 Task: Apply conditional formatting to highlight cells with values greater than 5 in the range A2:F13.
Action: Mouse moved to (55, 168)
Screenshot: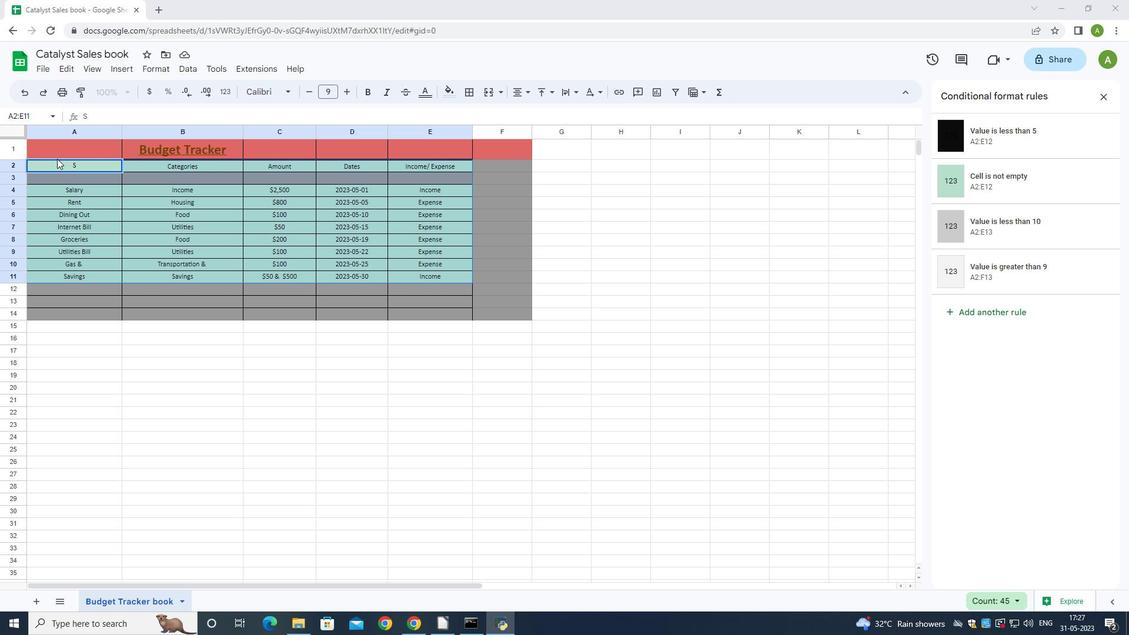
Action: Key pressed ctrl+Z<'\x1a'>
Screenshot: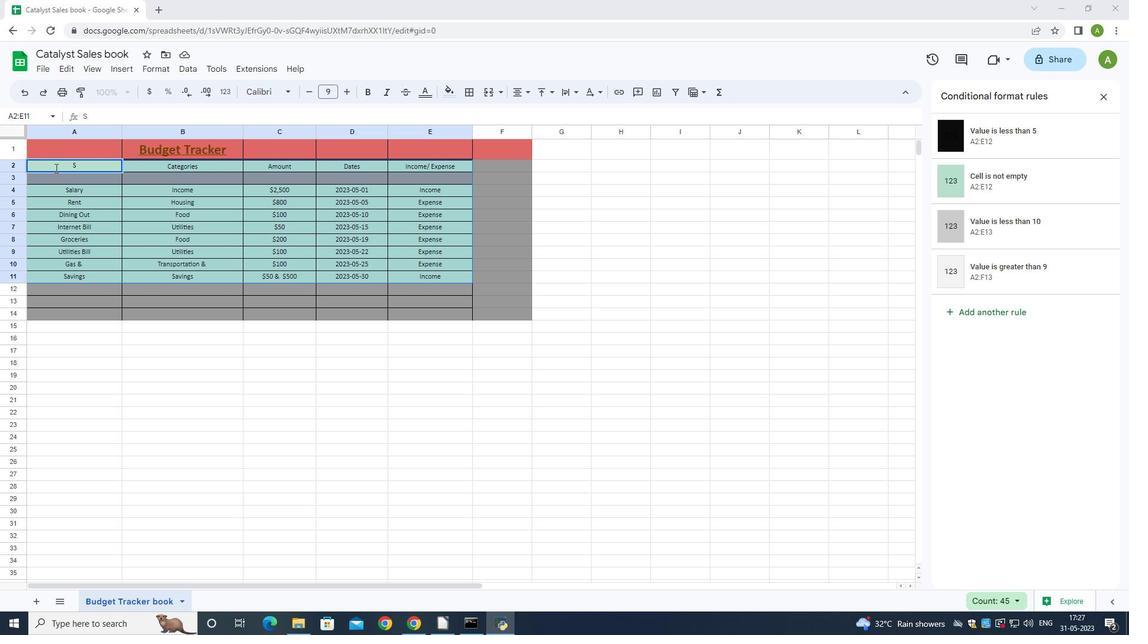 
Action: Mouse moved to (86, 201)
Screenshot: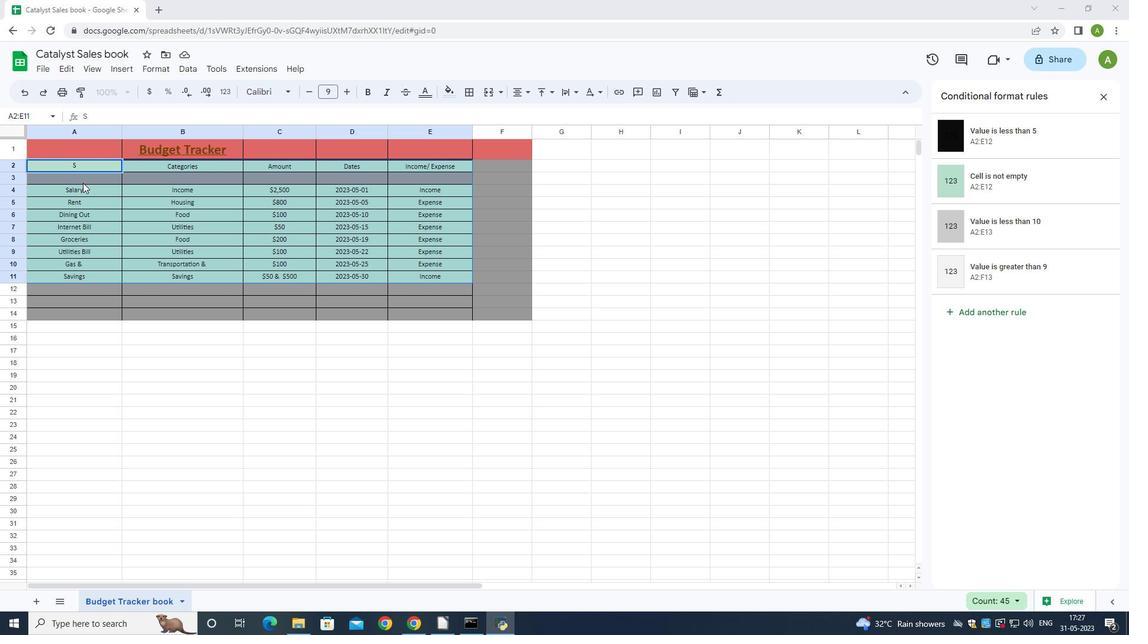 
Action: Mouse pressed left at (86, 201)
Screenshot: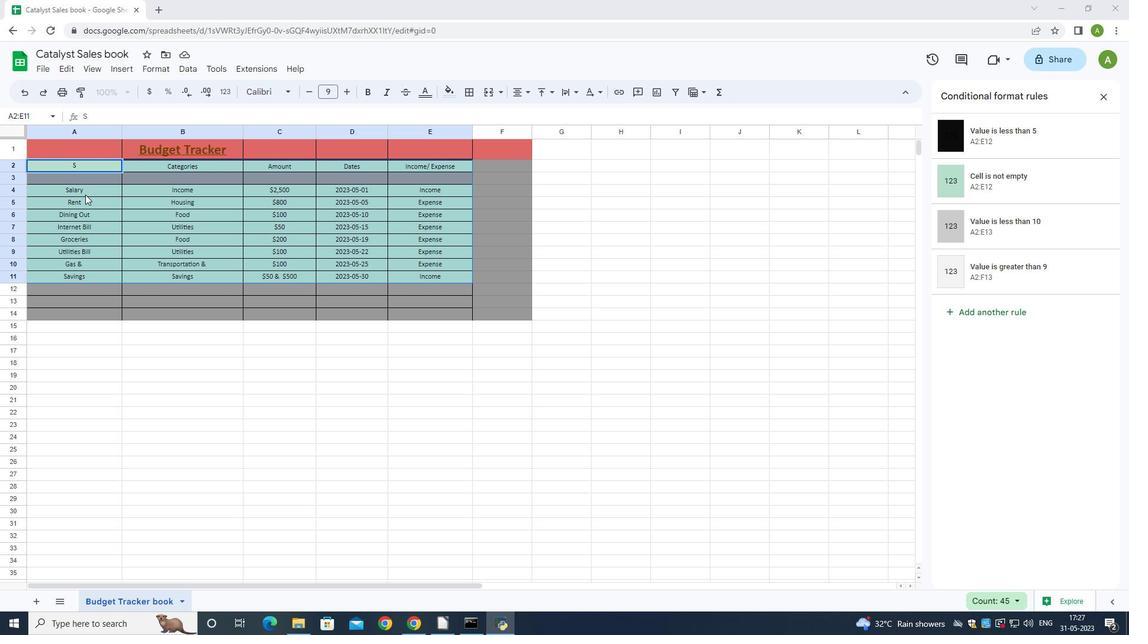 
Action: Mouse pressed left at (86, 201)
Screenshot: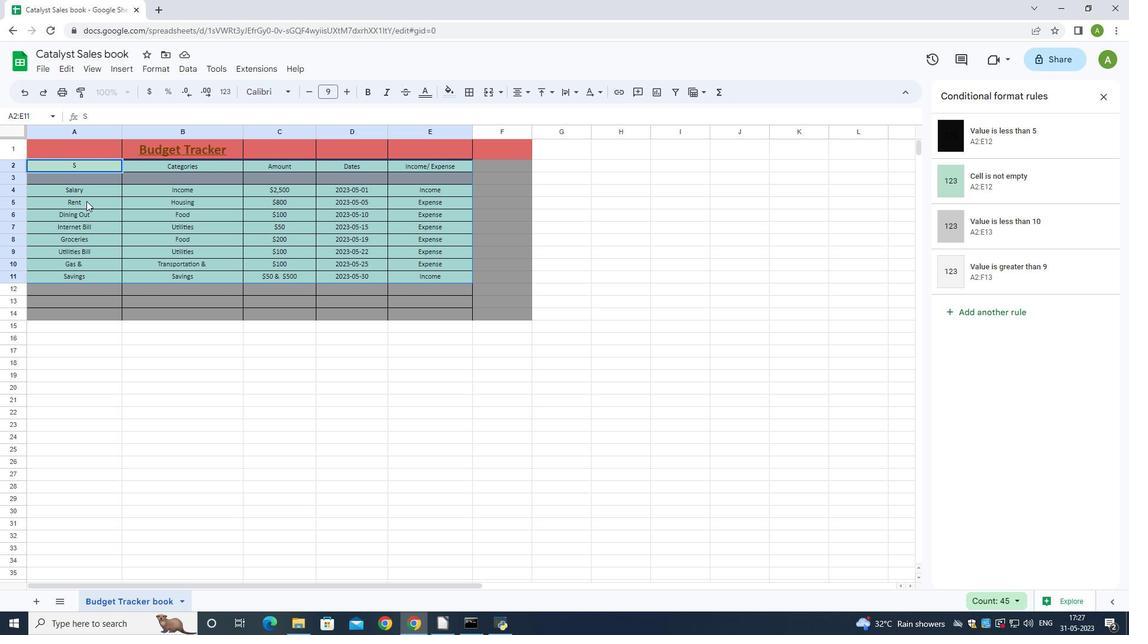 
Action: Mouse pressed left at (86, 201)
Screenshot: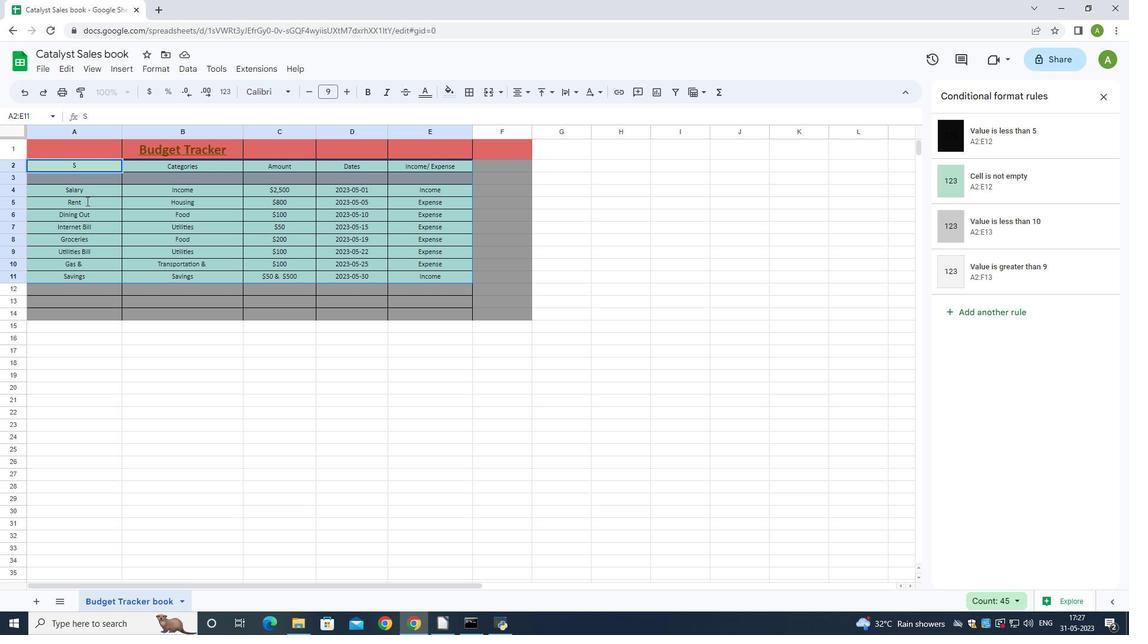 
Action: Mouse moved to (92, 165)
Screenshot: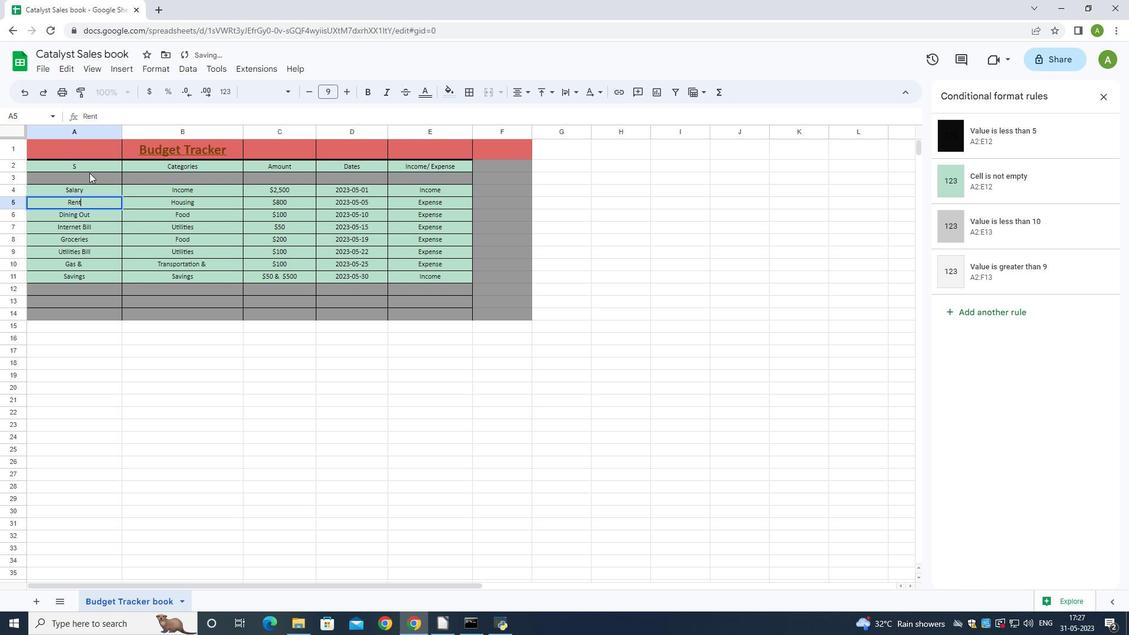 
Action: Mouse pressed left at (92, 165)
Screenshot: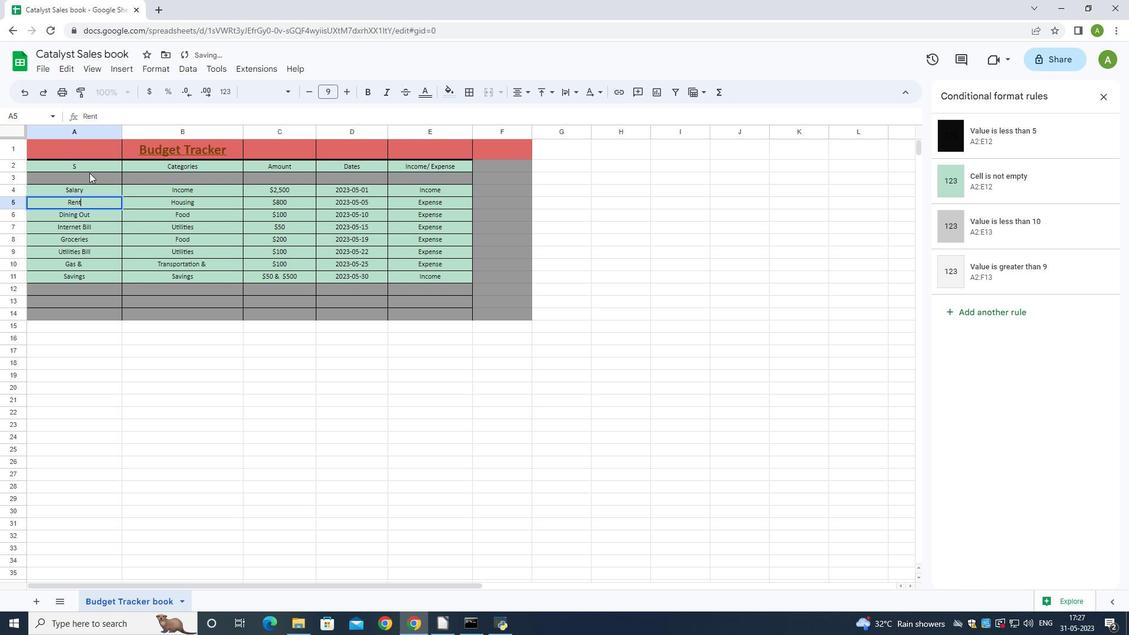 
Action: Key pressed ctrl+Z<'\x1a'>
Screenshot: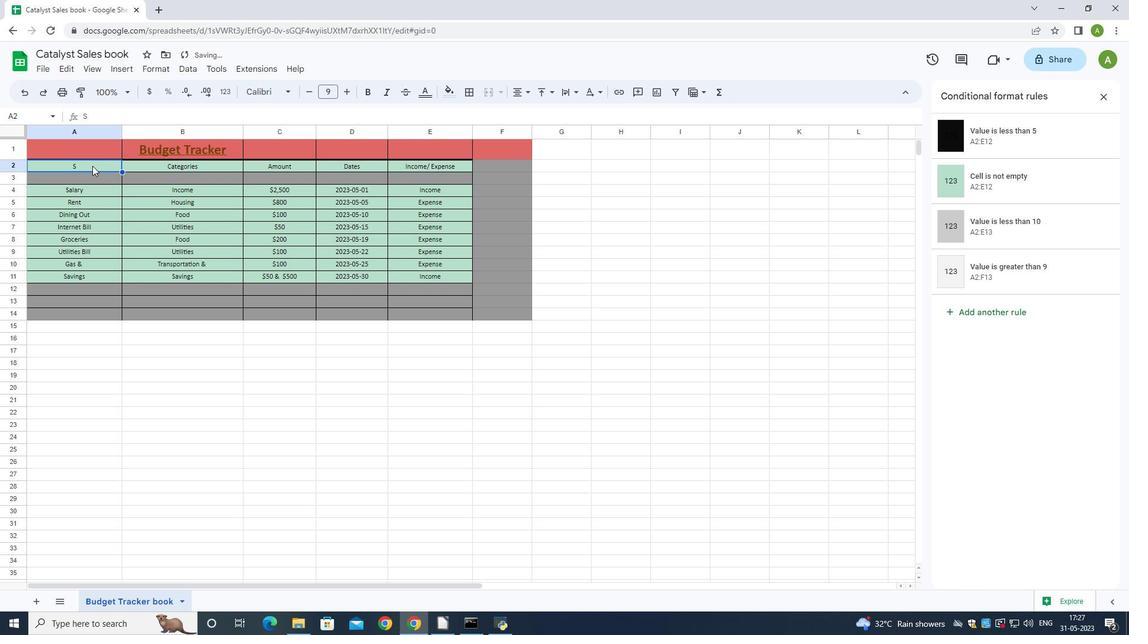 
Action: Mouse moved to (58, 164)
Screenshot: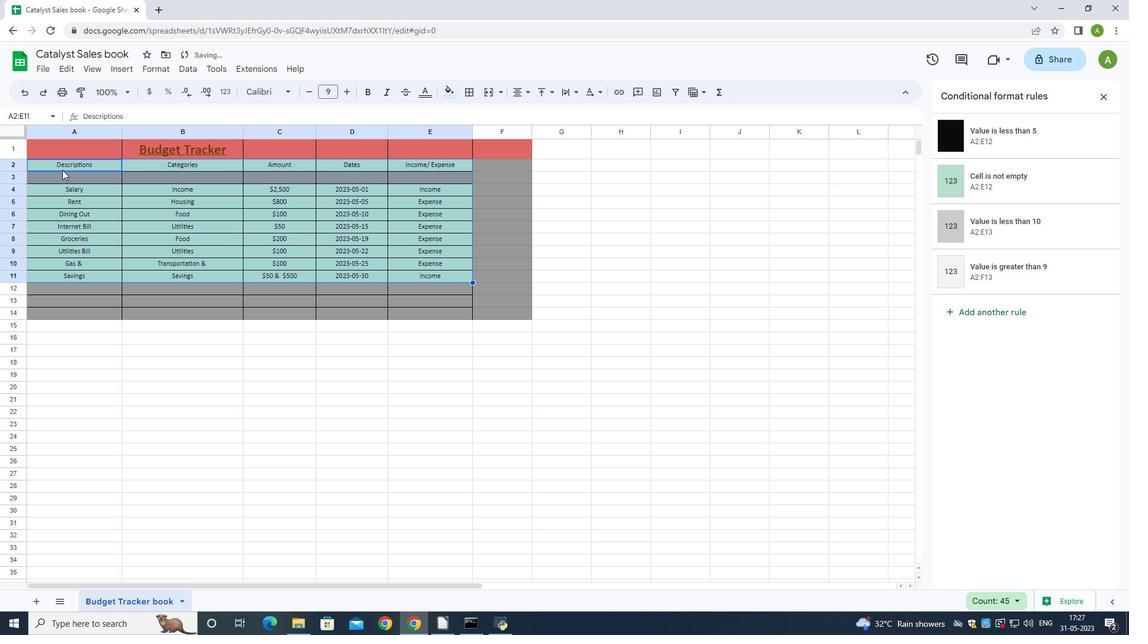 
Action: Mouse pressed left at (58, 164)
Screenshot: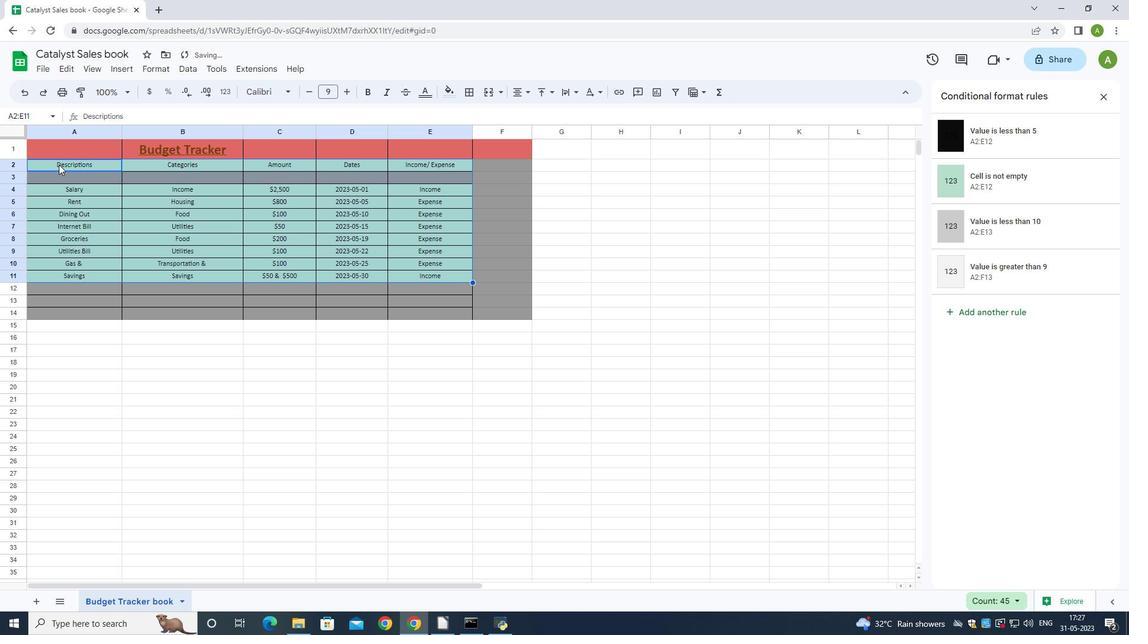 
Action: Mouse moved to (148, 69)
Screenshot: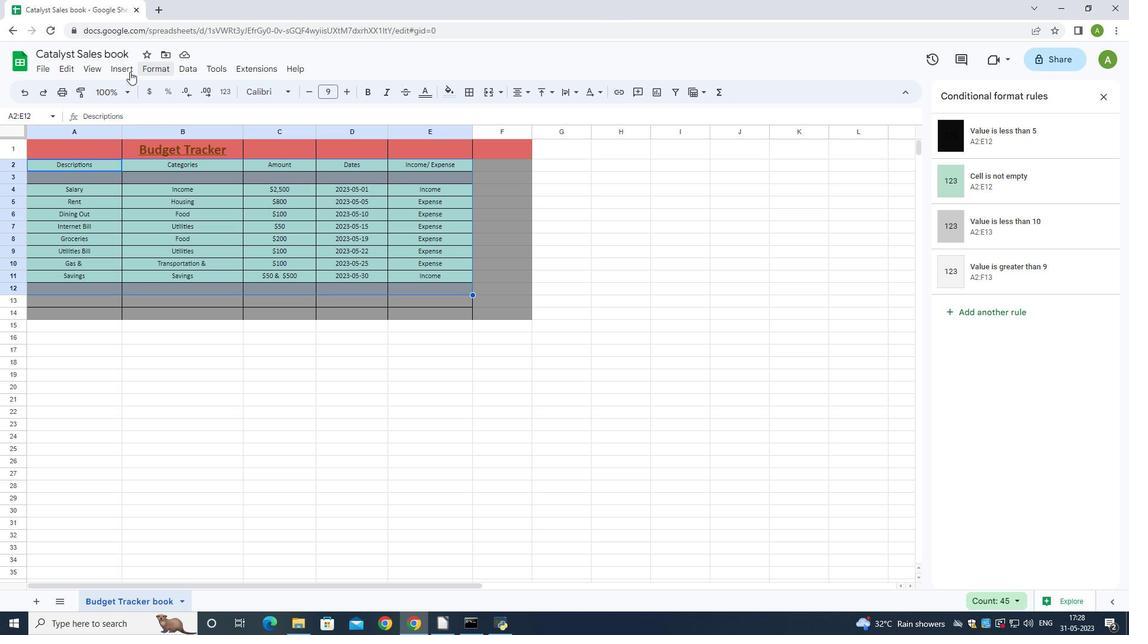 
Action: Mouse pressed left at (148, 69)
Screenshot: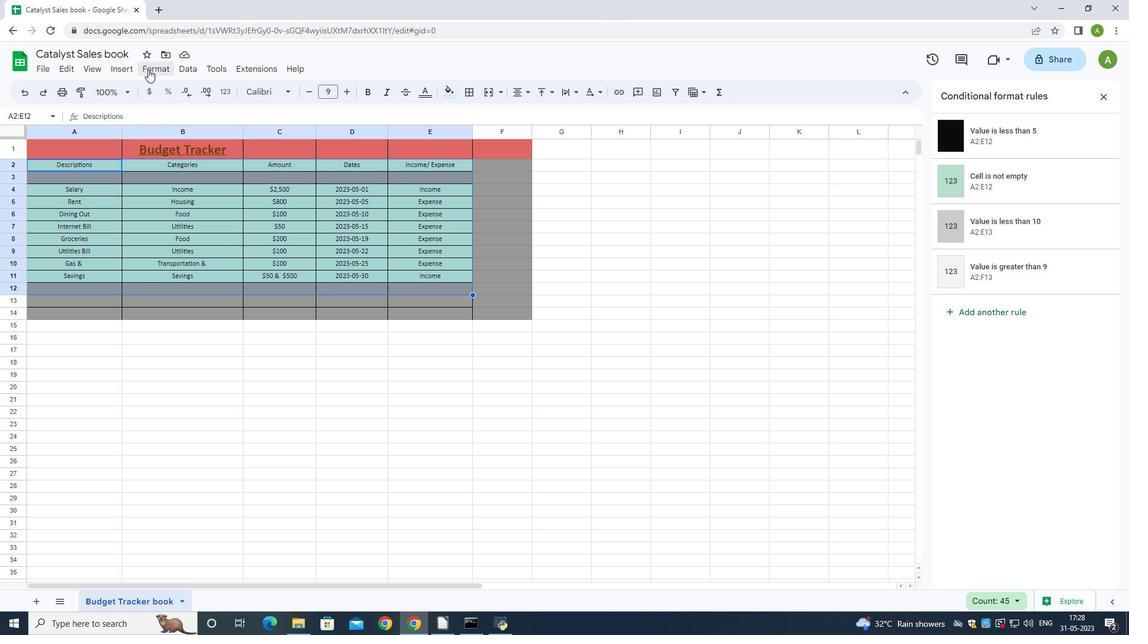 
Action: Mouse moved to (192, 272)
Screenshot: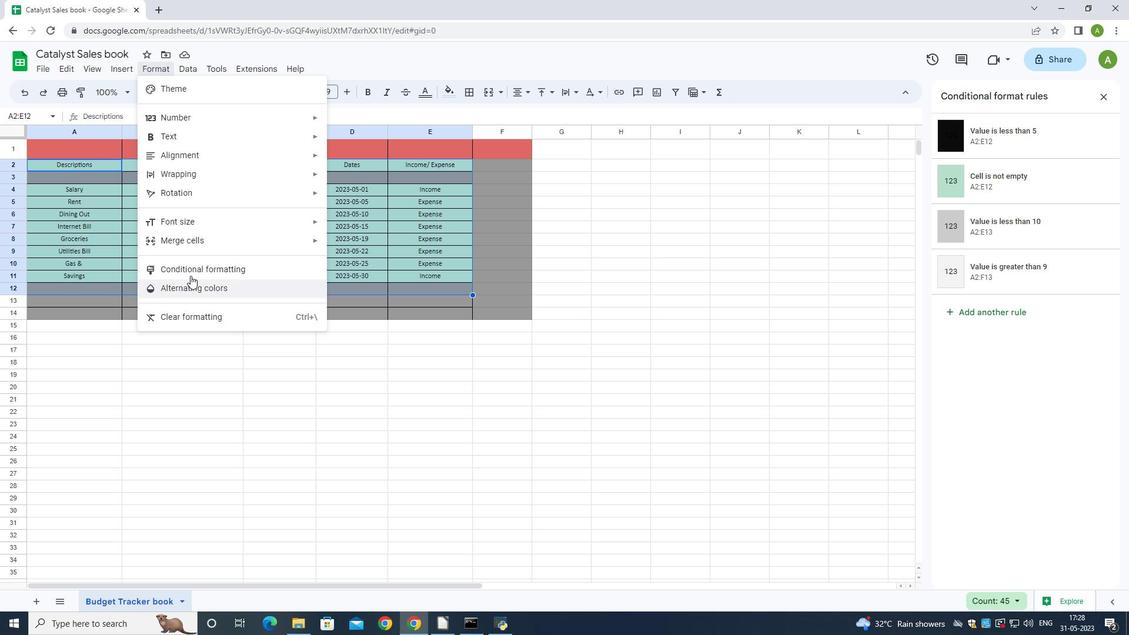 
Action: Mouse pressed left at (192, 272)
Screenshot: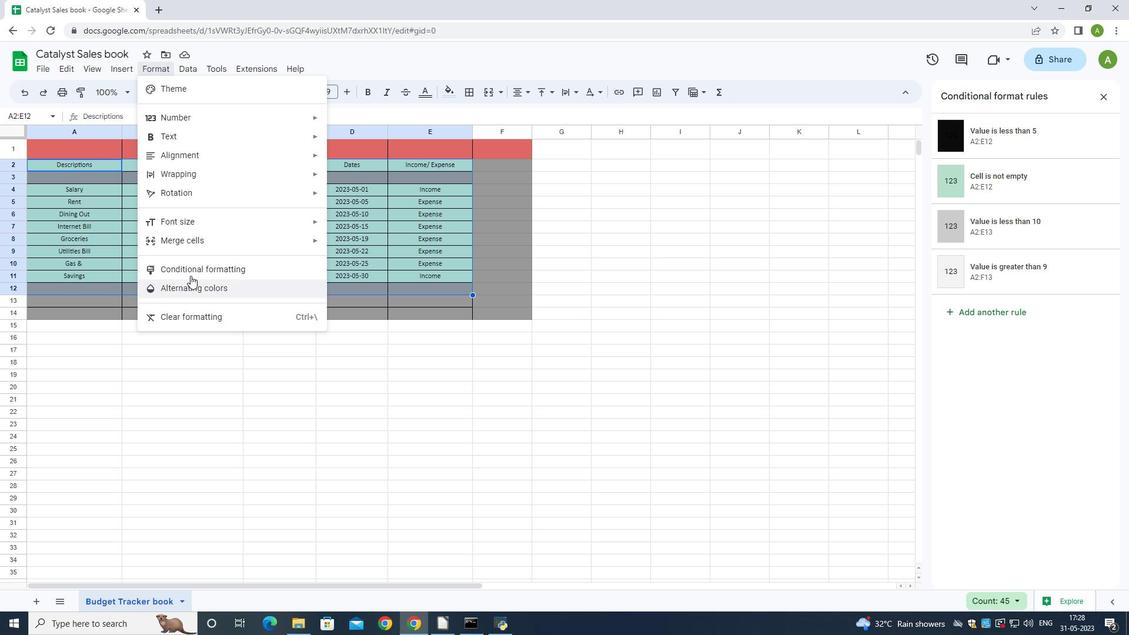 
Action: Mouse moved to (984, 271)
Screenshot: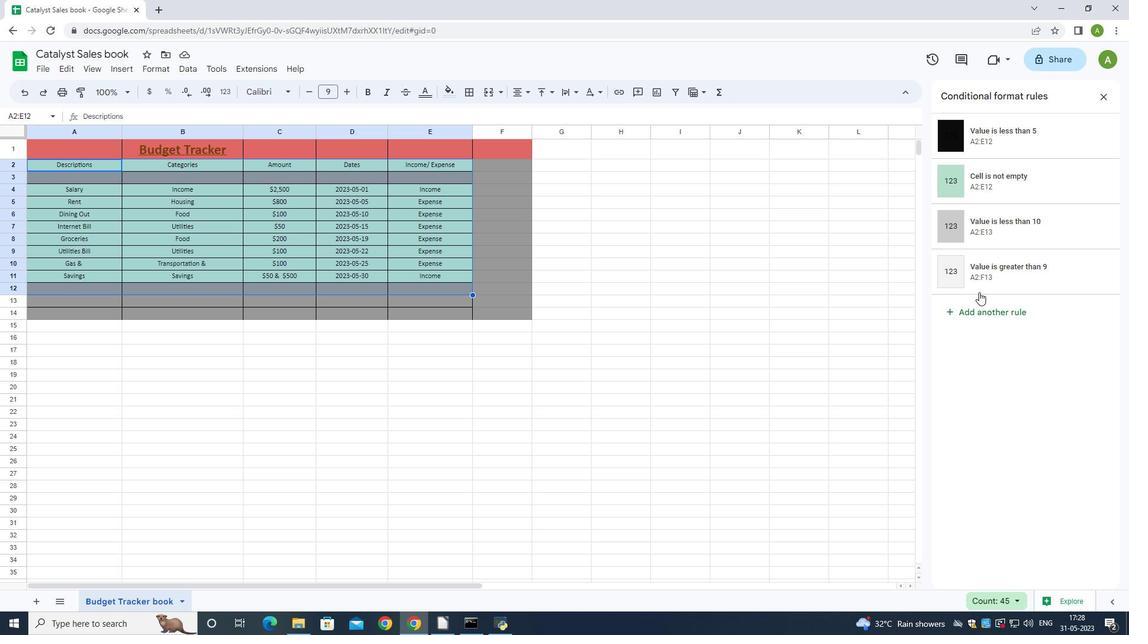 
Action: Mouse pressed left at (984, 271)
Screenshot: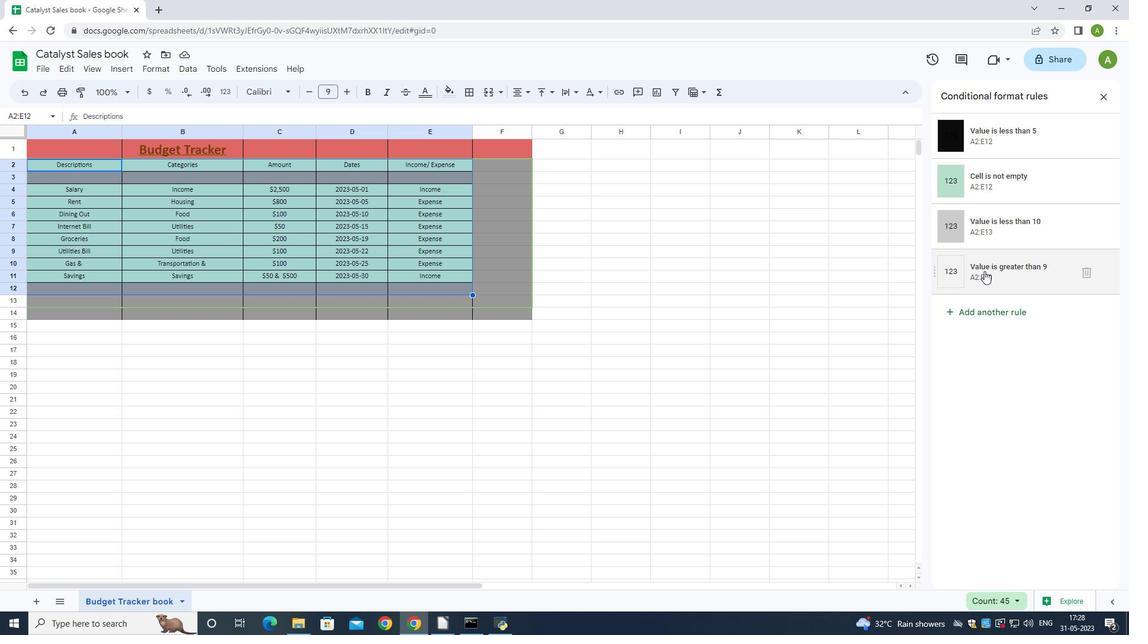
Action: Mouse moved to (1011, 252)
Screenshot: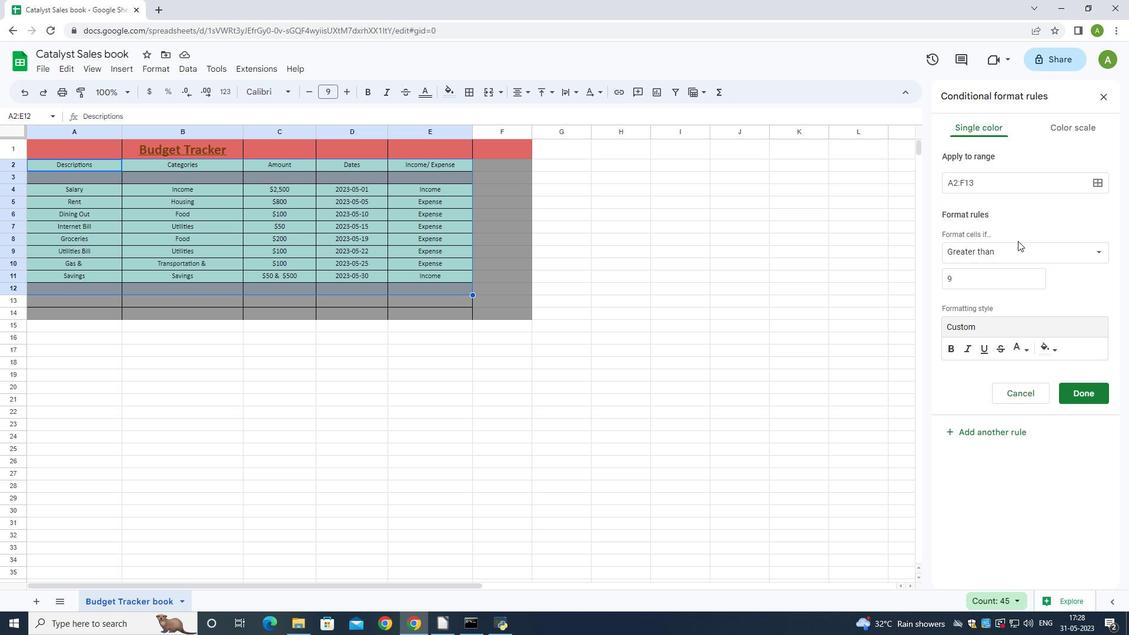 
Action: Mouse pressed left at (1011, 252)
Screenshot: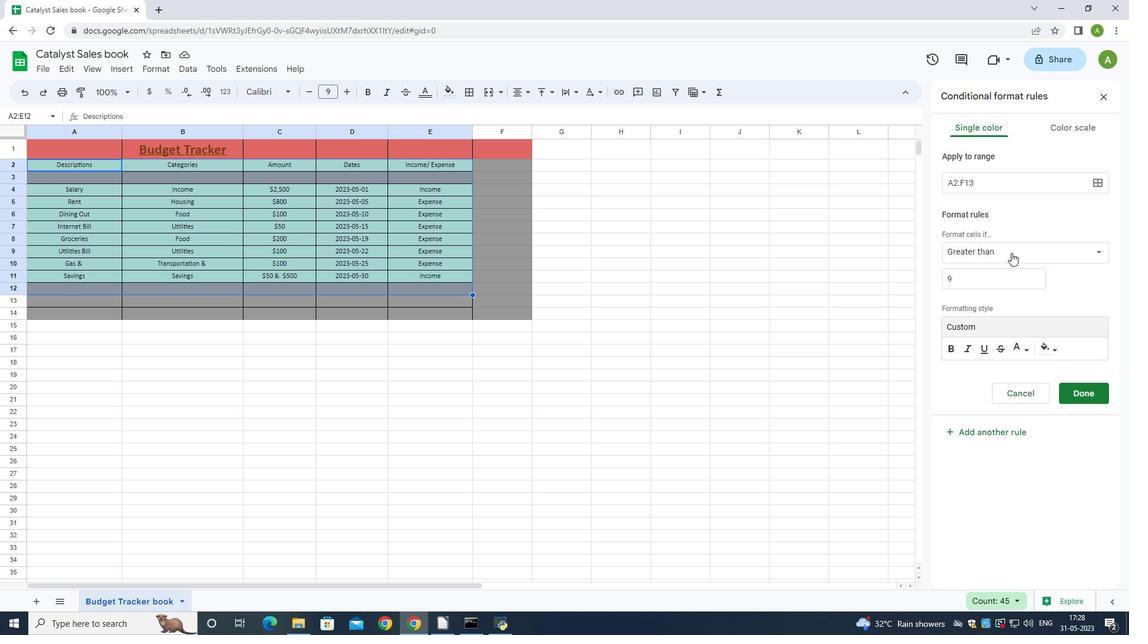 
Action: Mouse moved to (1036, 257)
Screenshot: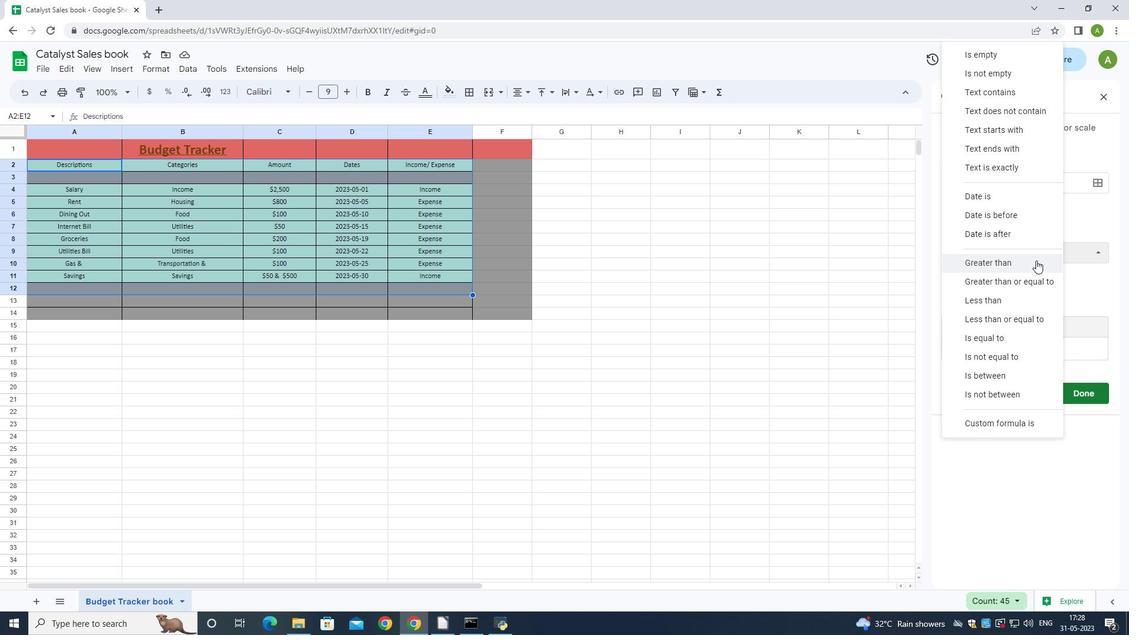 
Action: Mouse pressed left at (1036, 257)
Screenshot: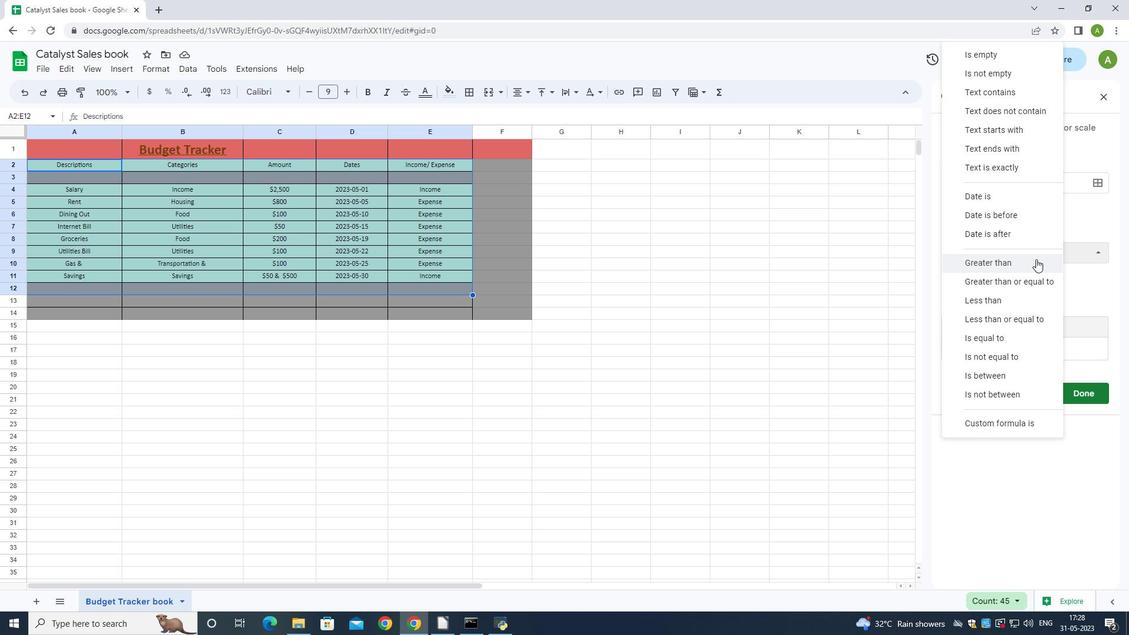 
Action: Mouse moved to (965, 281)
Screenshot: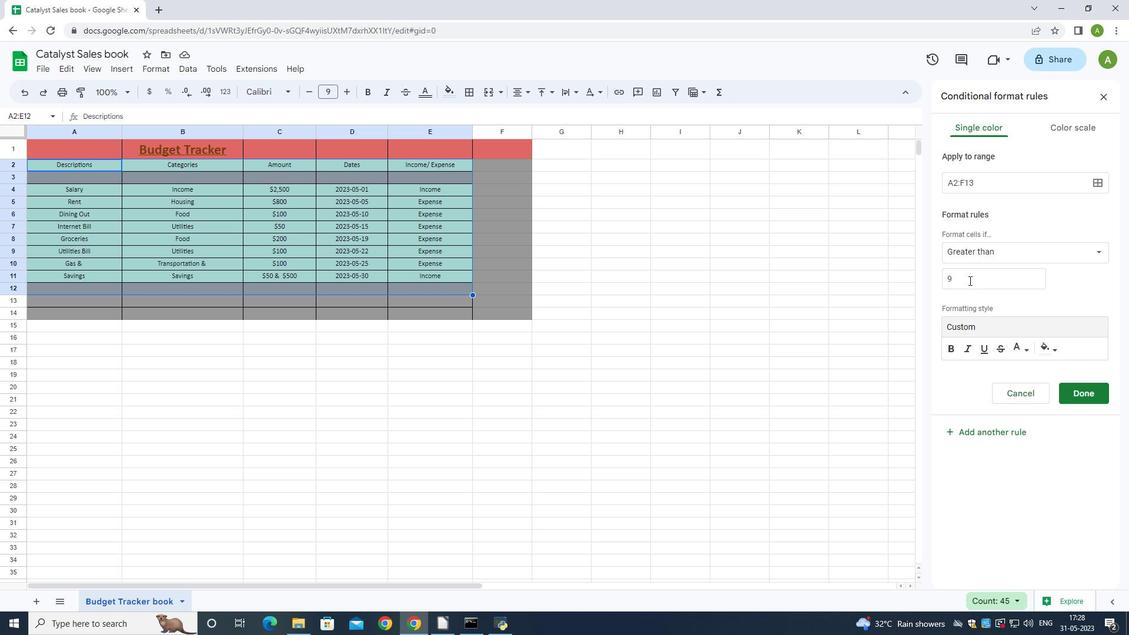 
Action: Mouse pressed left at (965, 281)
Screenshot: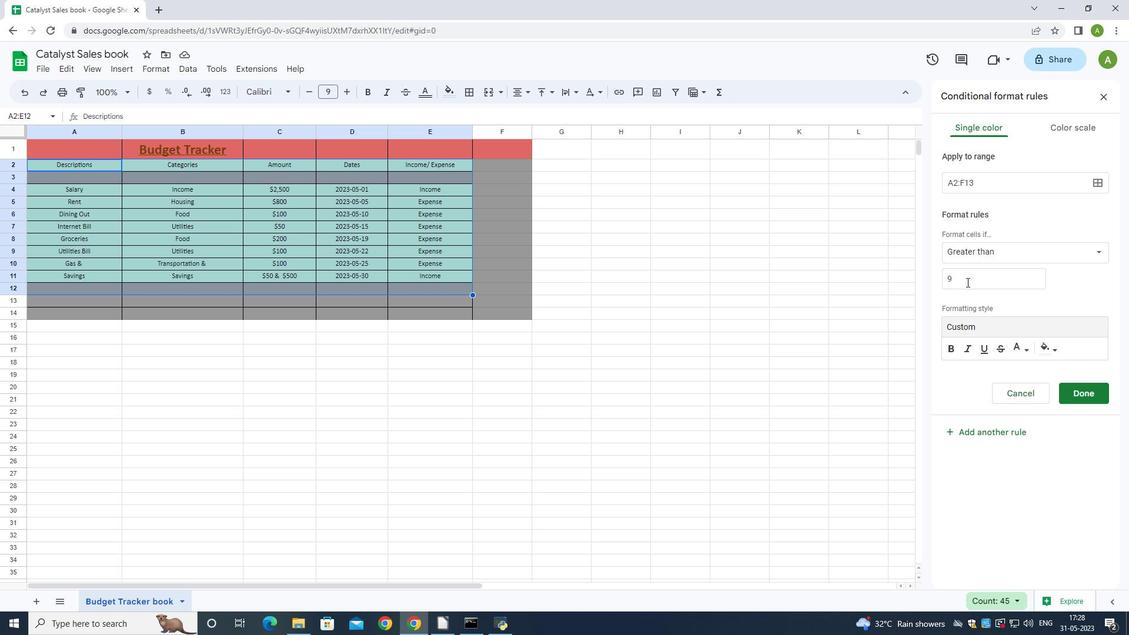 
Action: Mouse moved to (965, 280)
Screenshot: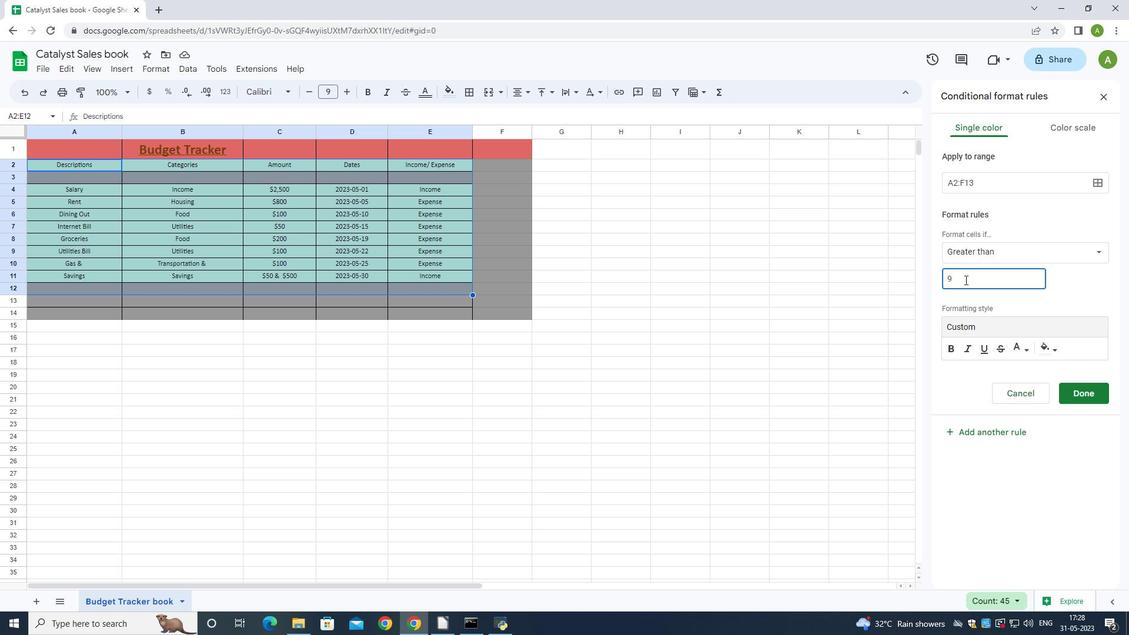
Action: Key pressed <Key.backspace>11
Screenshot: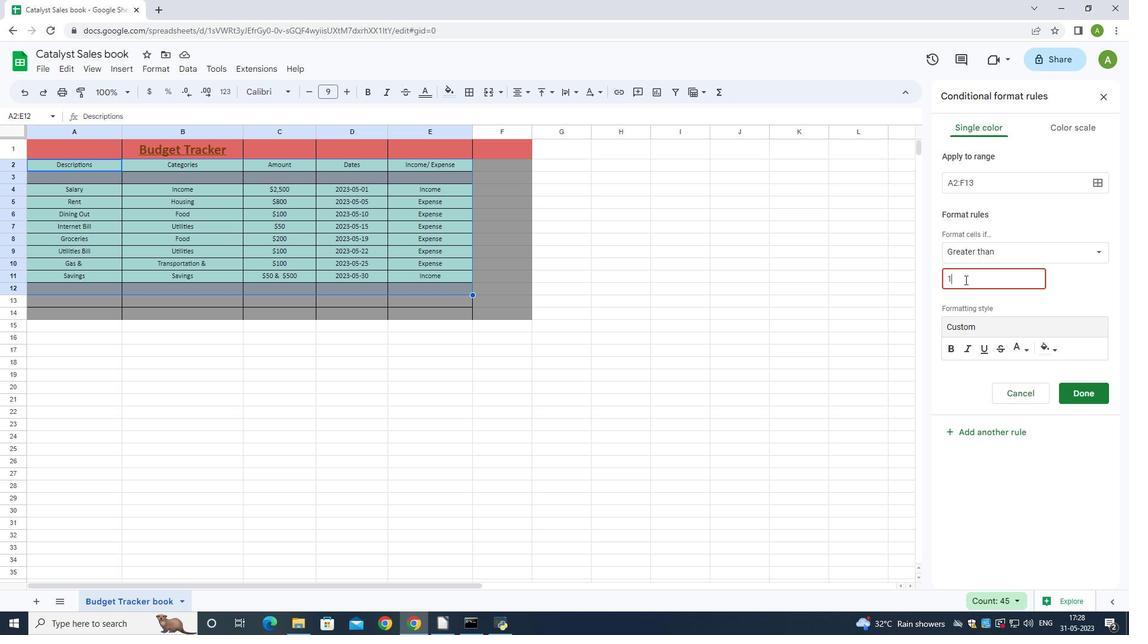 
Action: Mouse moved to (968, 281)
Screenshot: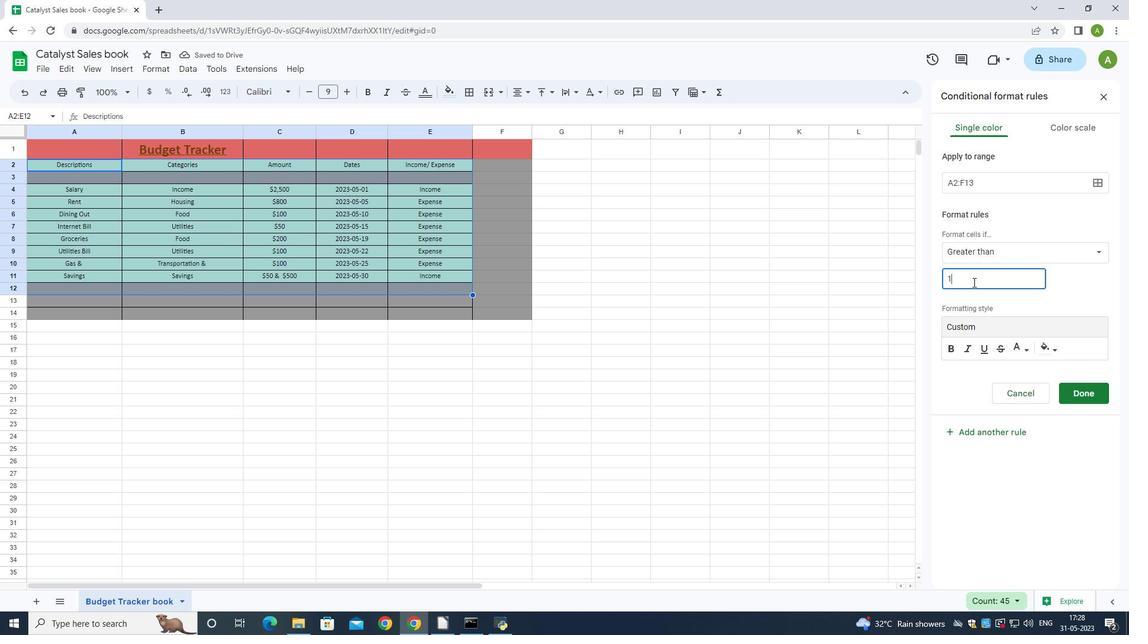 
Action: Key pressed <Key.backspace>
Screenshot: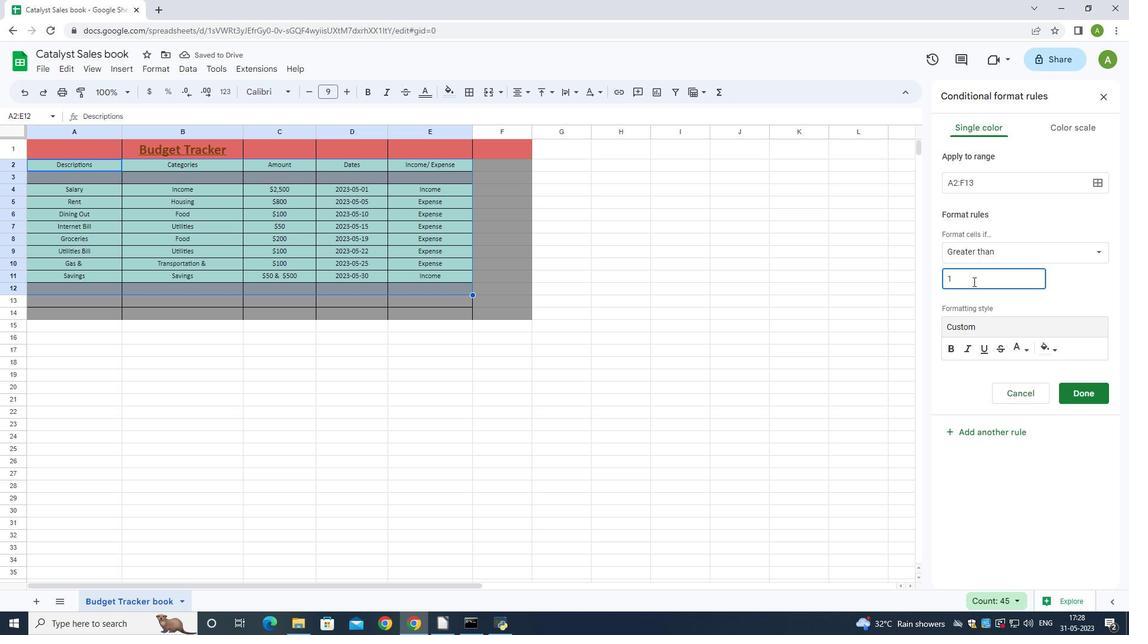 
Action: Mouse moved to (968, 281)
Screenshot: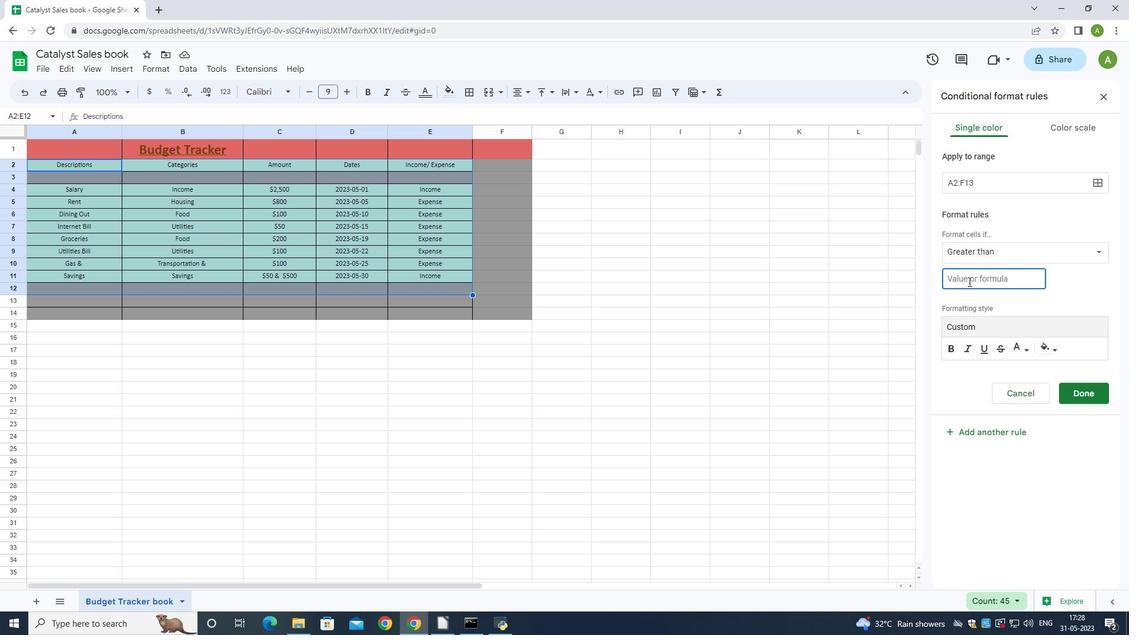 
Action: Key pressed 5
Screenshot: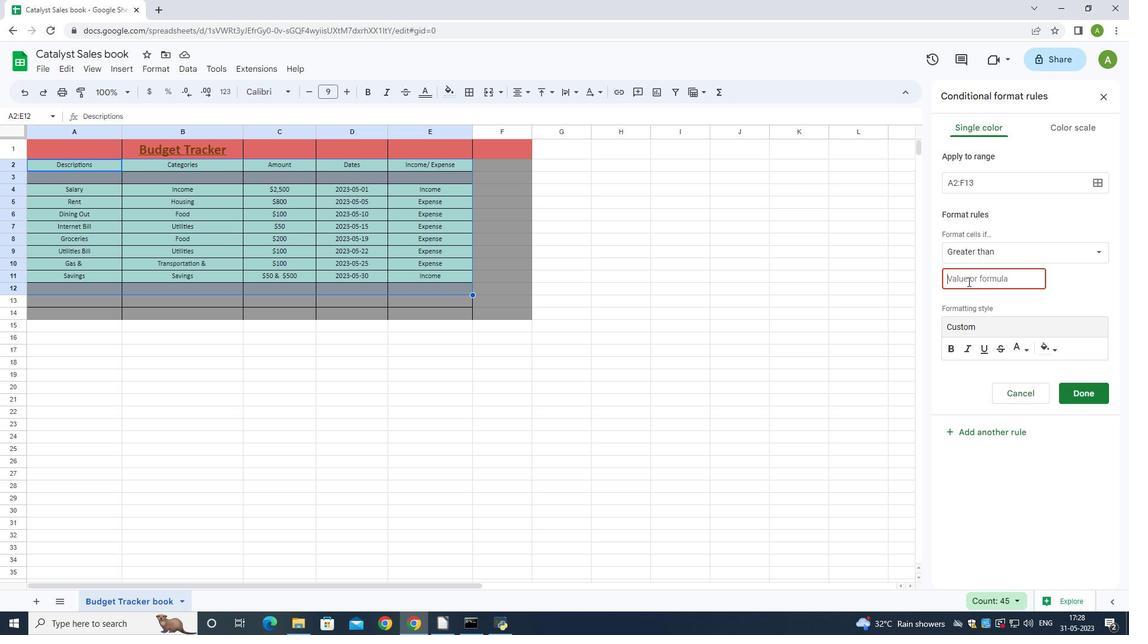 
Action: Mouse moved to (1048, 349)
Screenshot: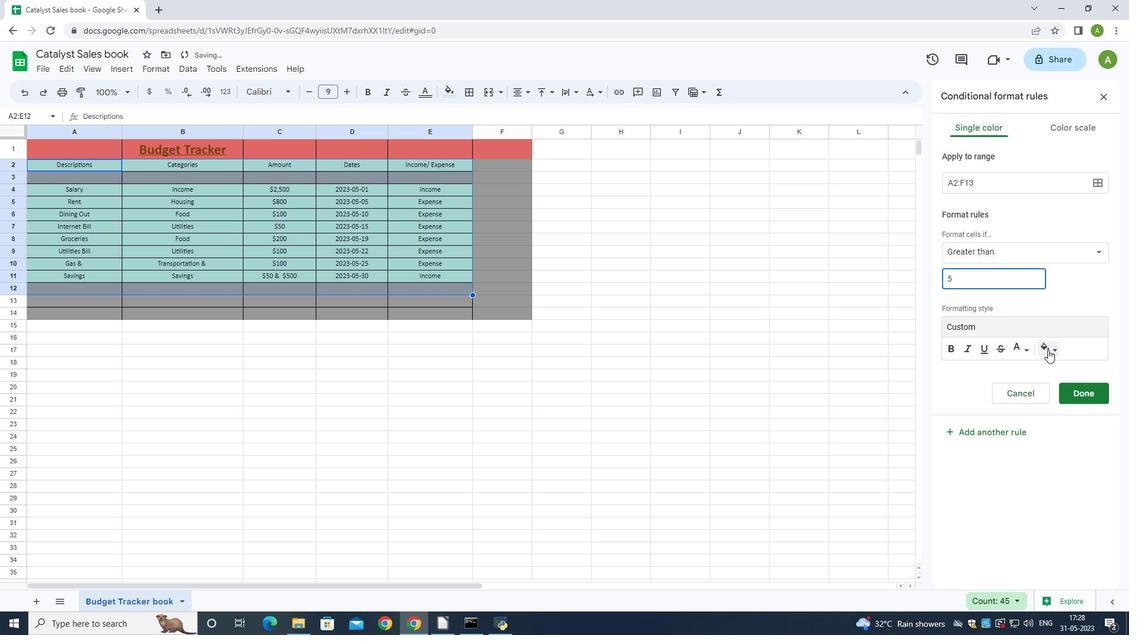 
Action: Mouse pressed left at (1048, 349)
Screenshot: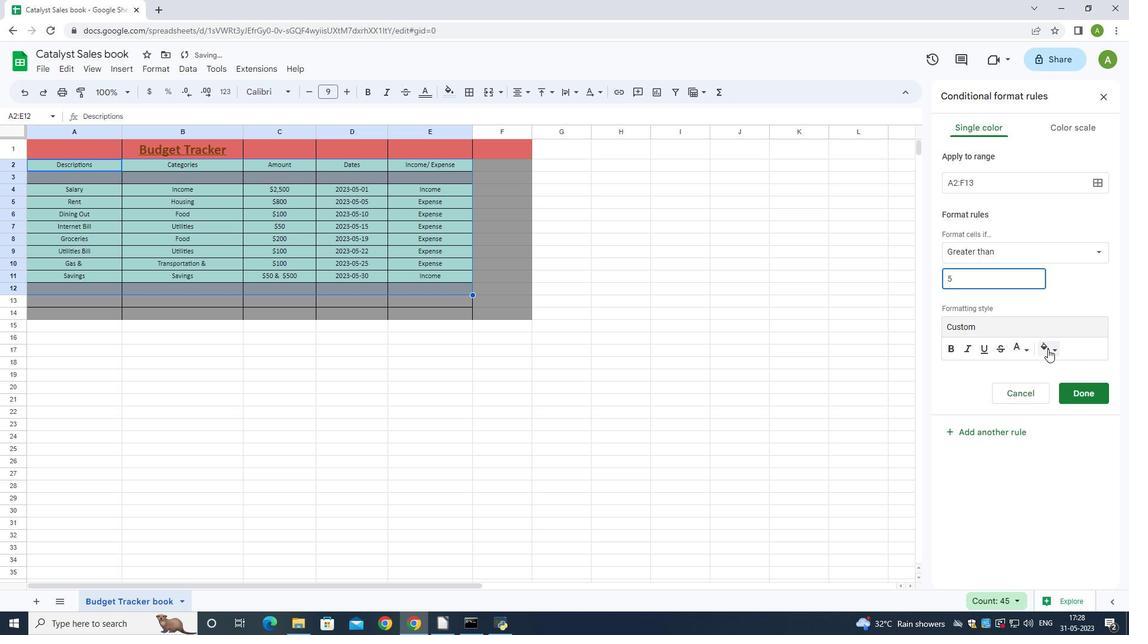 
Action: Mouse moved to (1049, 390)
Screenshot: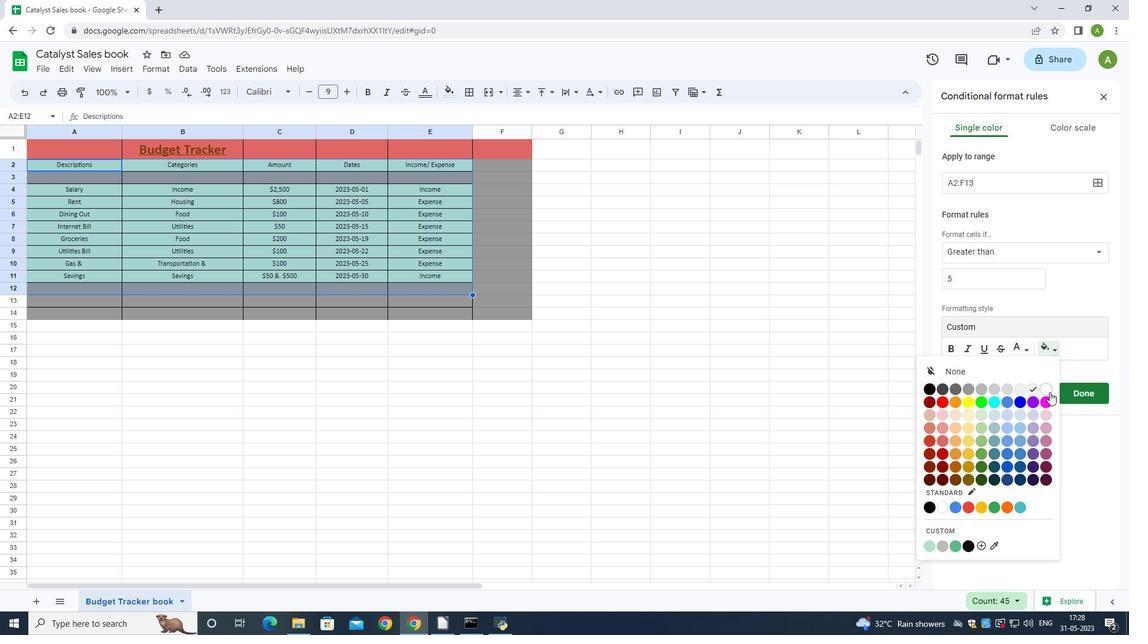 
Action: Mouse pressed left at (1049, 390)
Screenshot: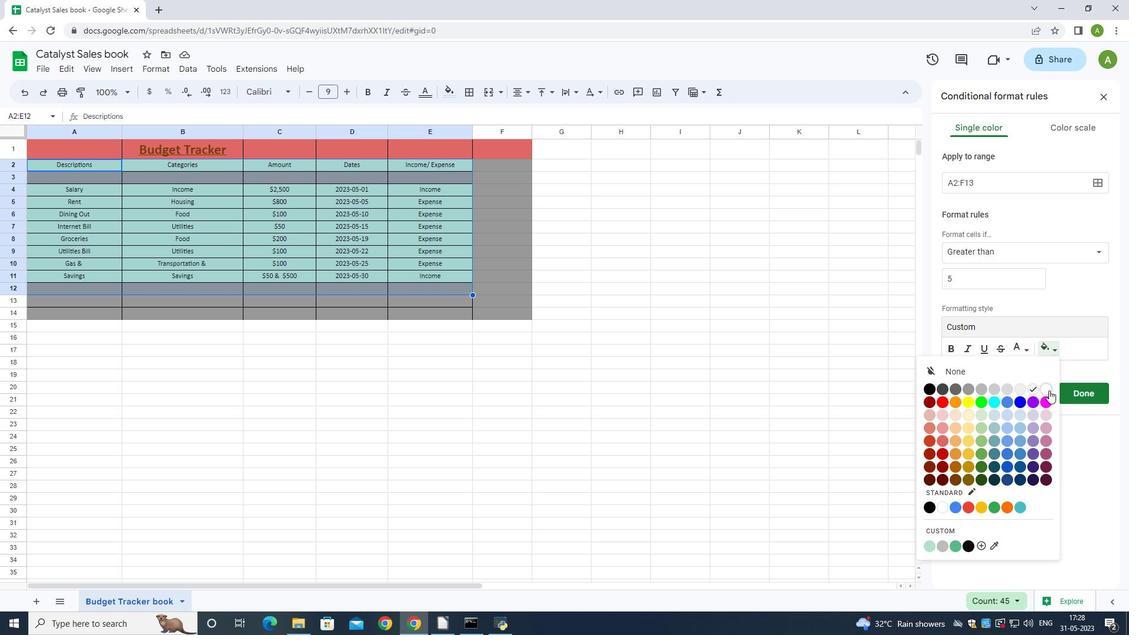 
Action: Mouse moved to (1085, 397)
Screenshot: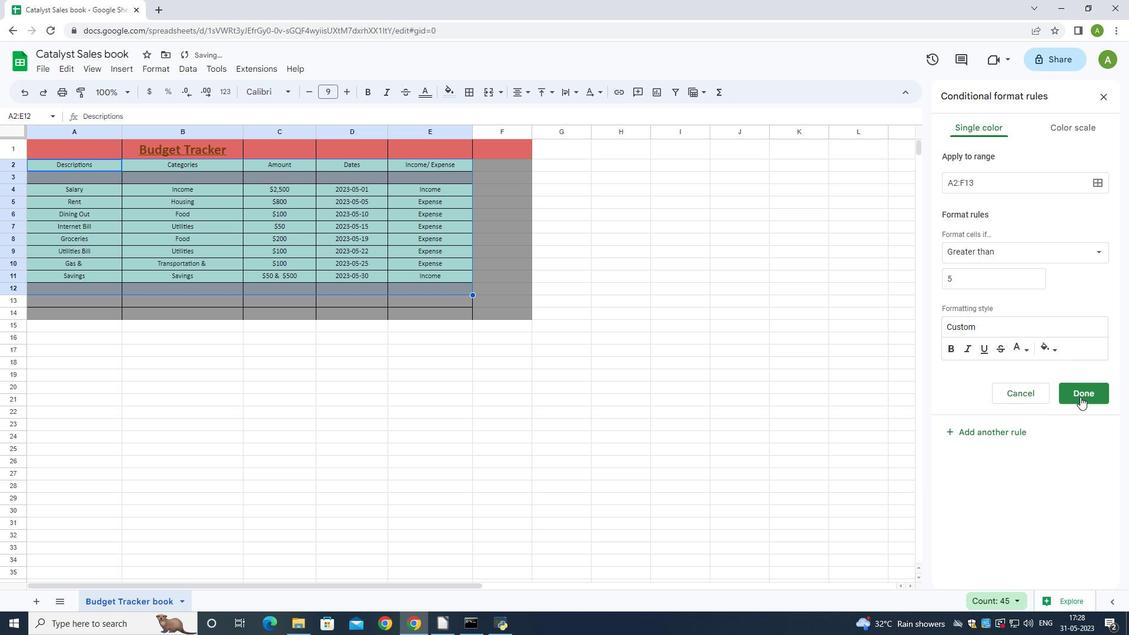
Action: Mouse pressed left at (1085, 397)
Screenshot: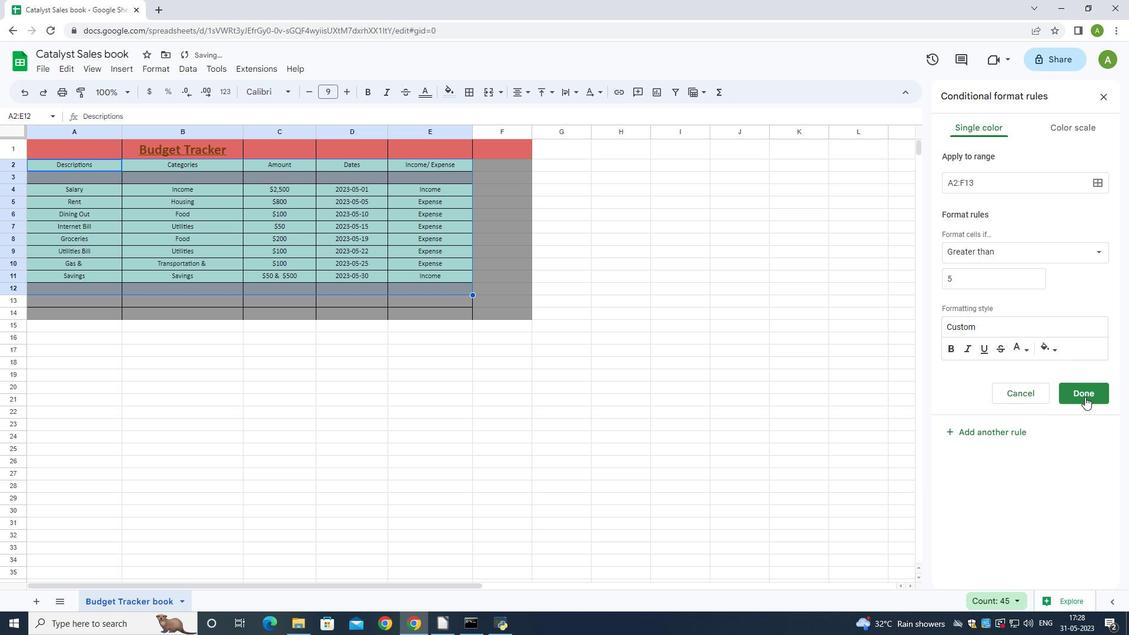 
Action: Mouse moved to (98, 52)
Screenshot: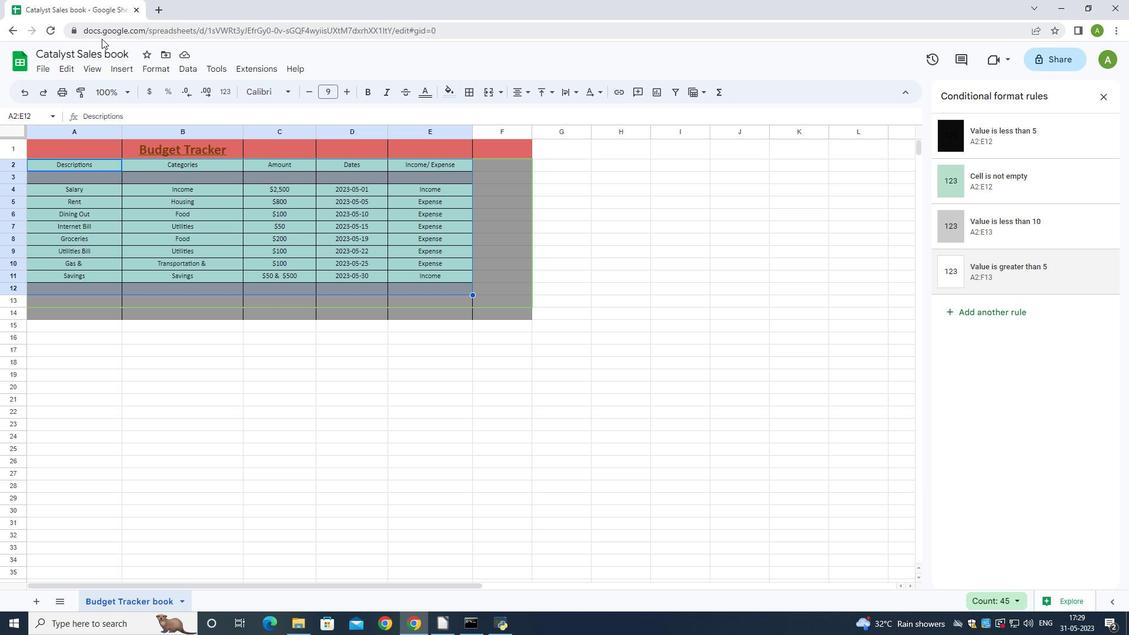 
Action: Mouse pressed left at (98, 52)
Screenshot: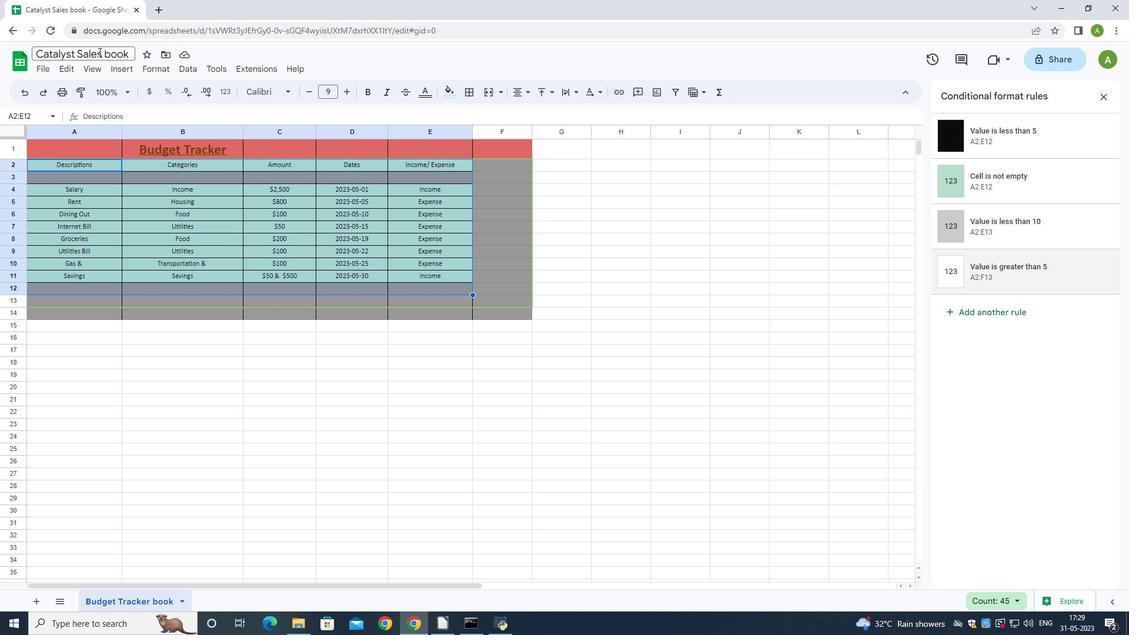 
Action: Mouse moved to (100, 52)
Screenshot: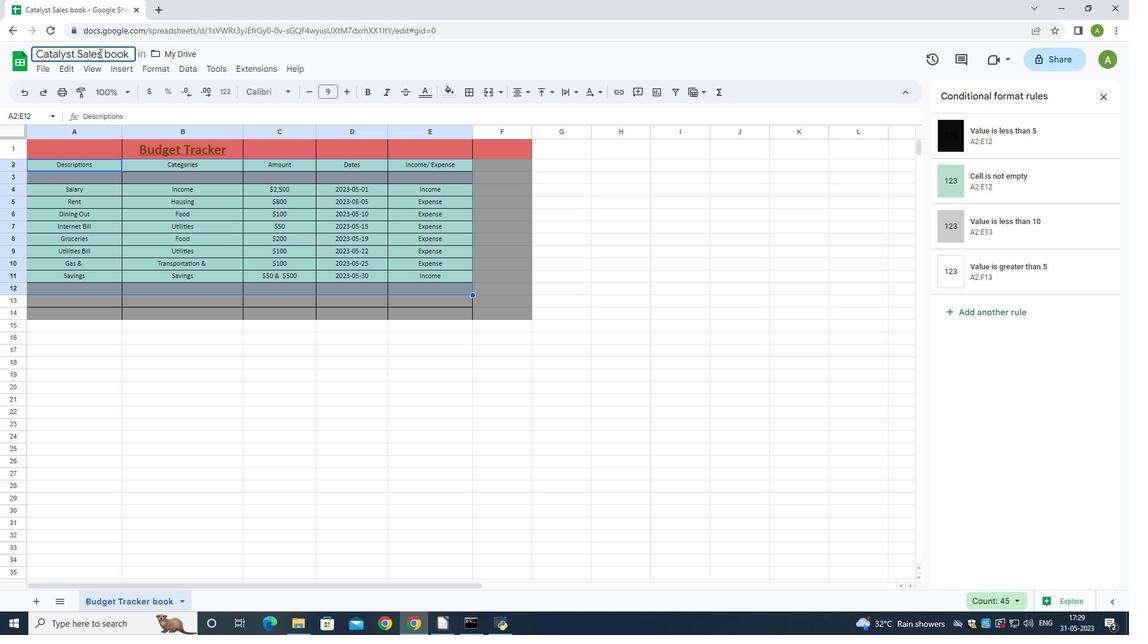 
Action: Key pressed ctrl+S
Screenshot: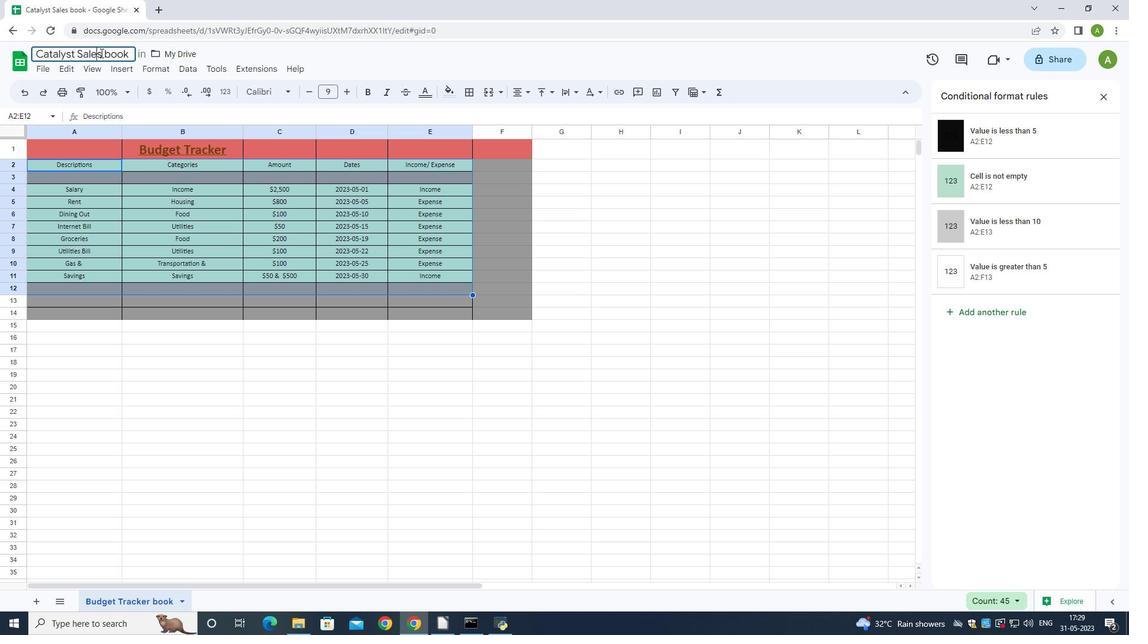 
